 Task: Assign in the project ZenithTech the issue 'Integrate a new virtual assistant feature into an existing mobile application to enhance user experience and convenience' to the sprint 'Light Speed'.
Action: Mouse moved to (104, 225)
Screenshot: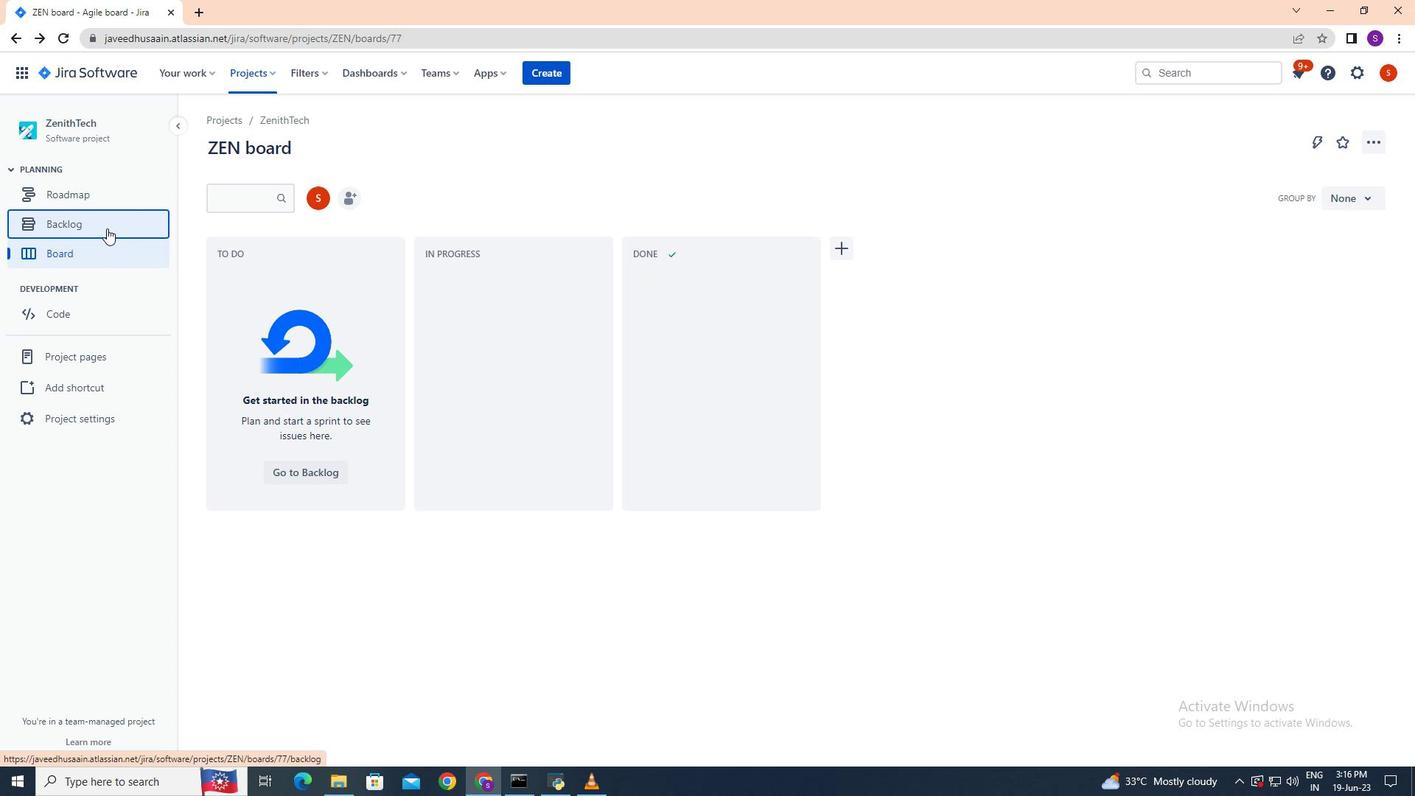 
Action: Mouse pressed left at (104, 225)
Screenshot: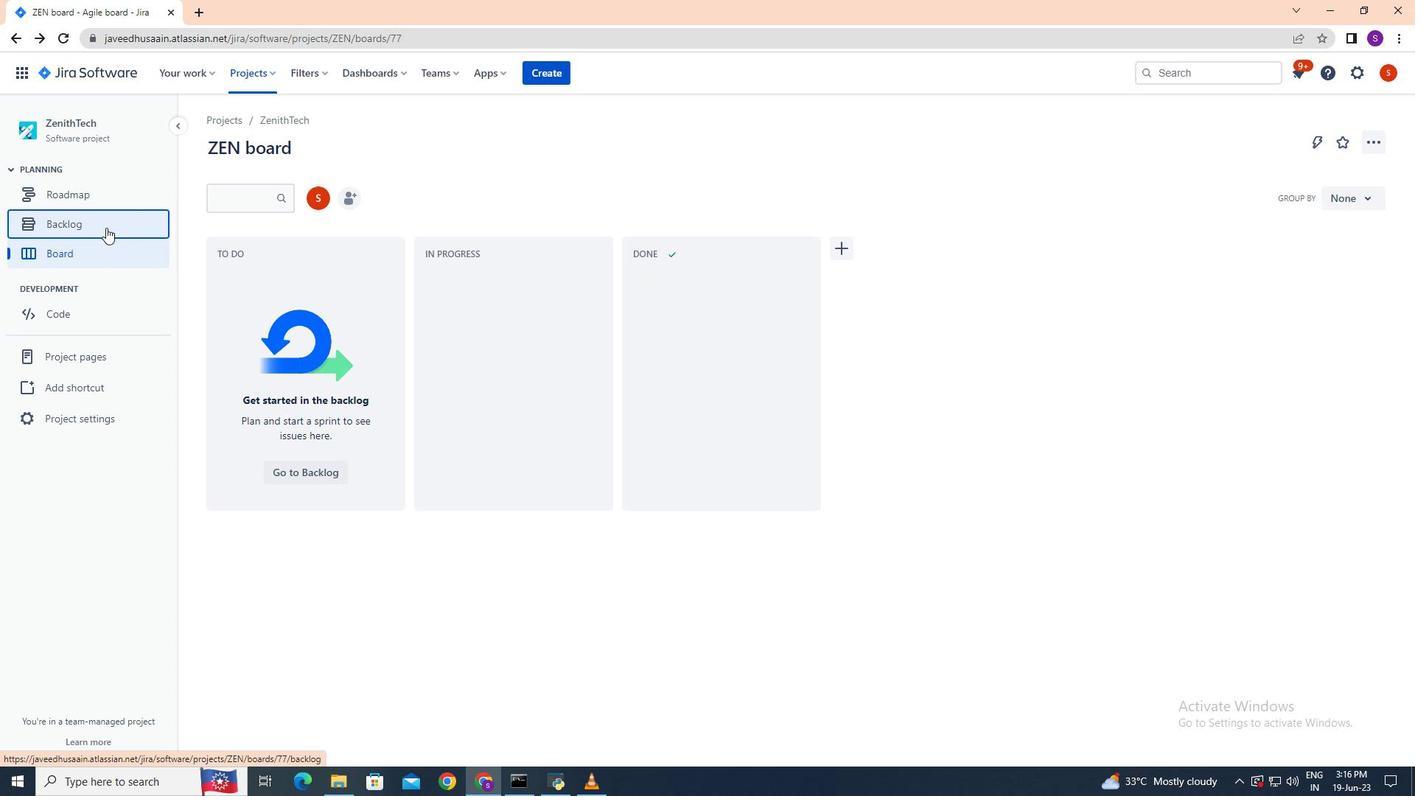 
Action: Mouse moved to (1353, 387)
Screenshot: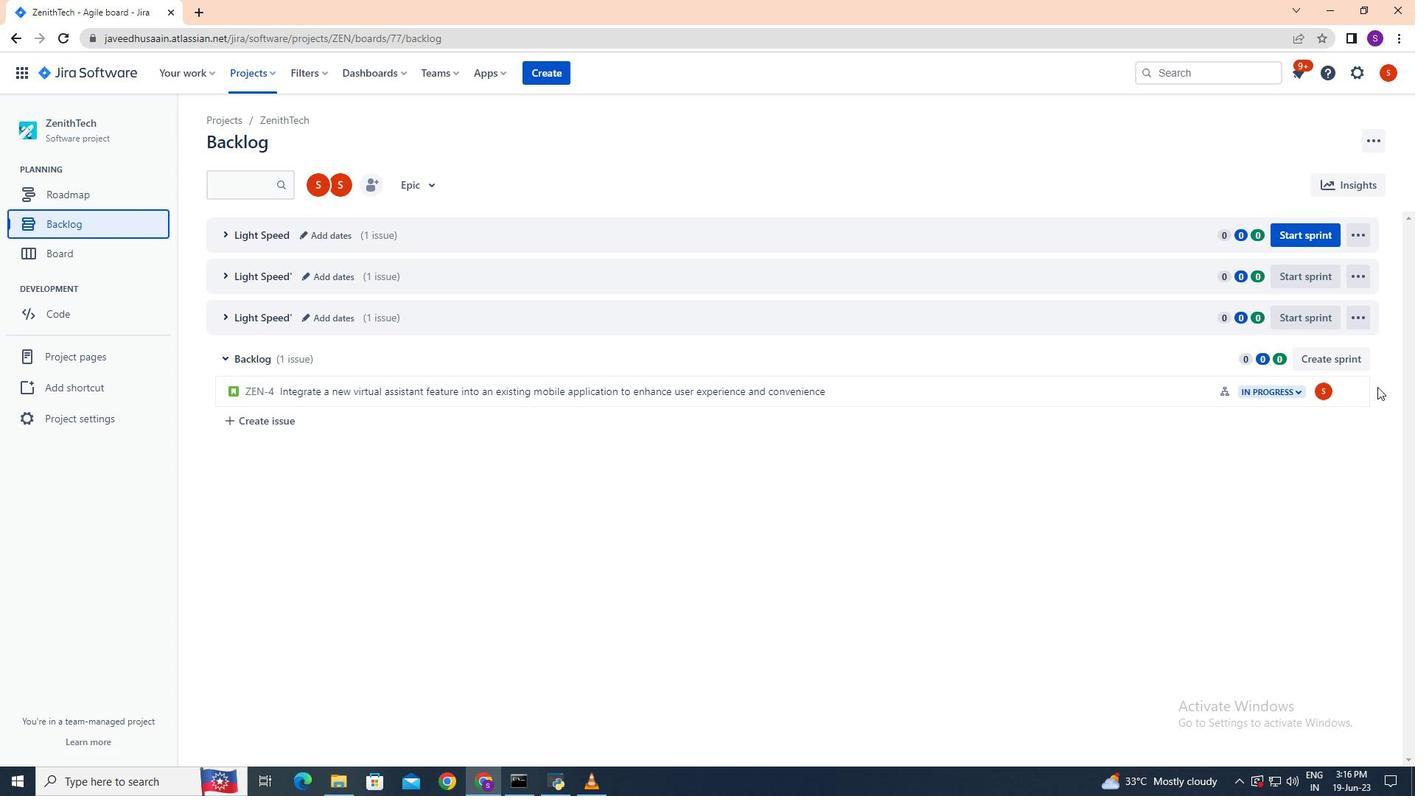 
Action: Mouse pressed left at (1353, 387)
Screenshot: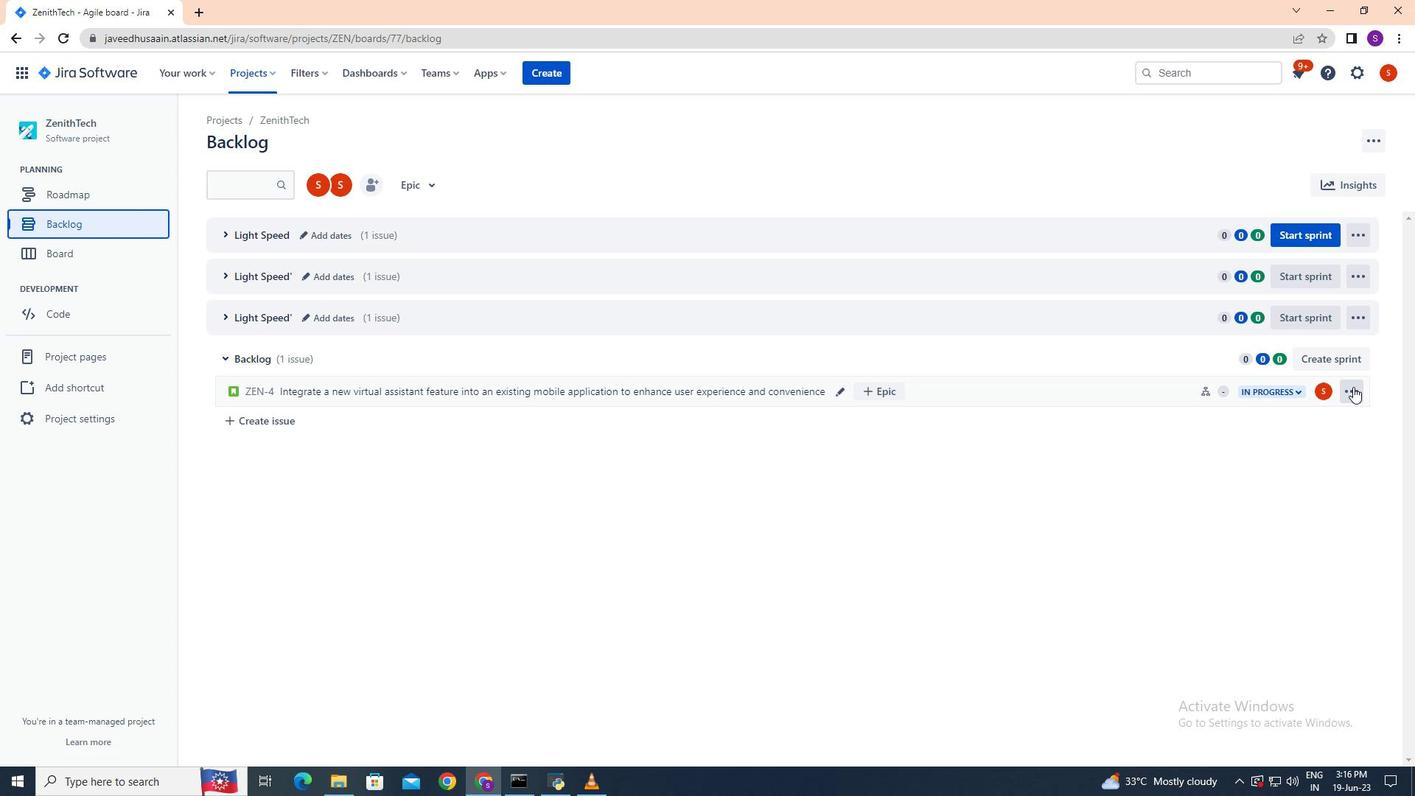 
Action: Mouse moved to (1330, 604)
Screenshot: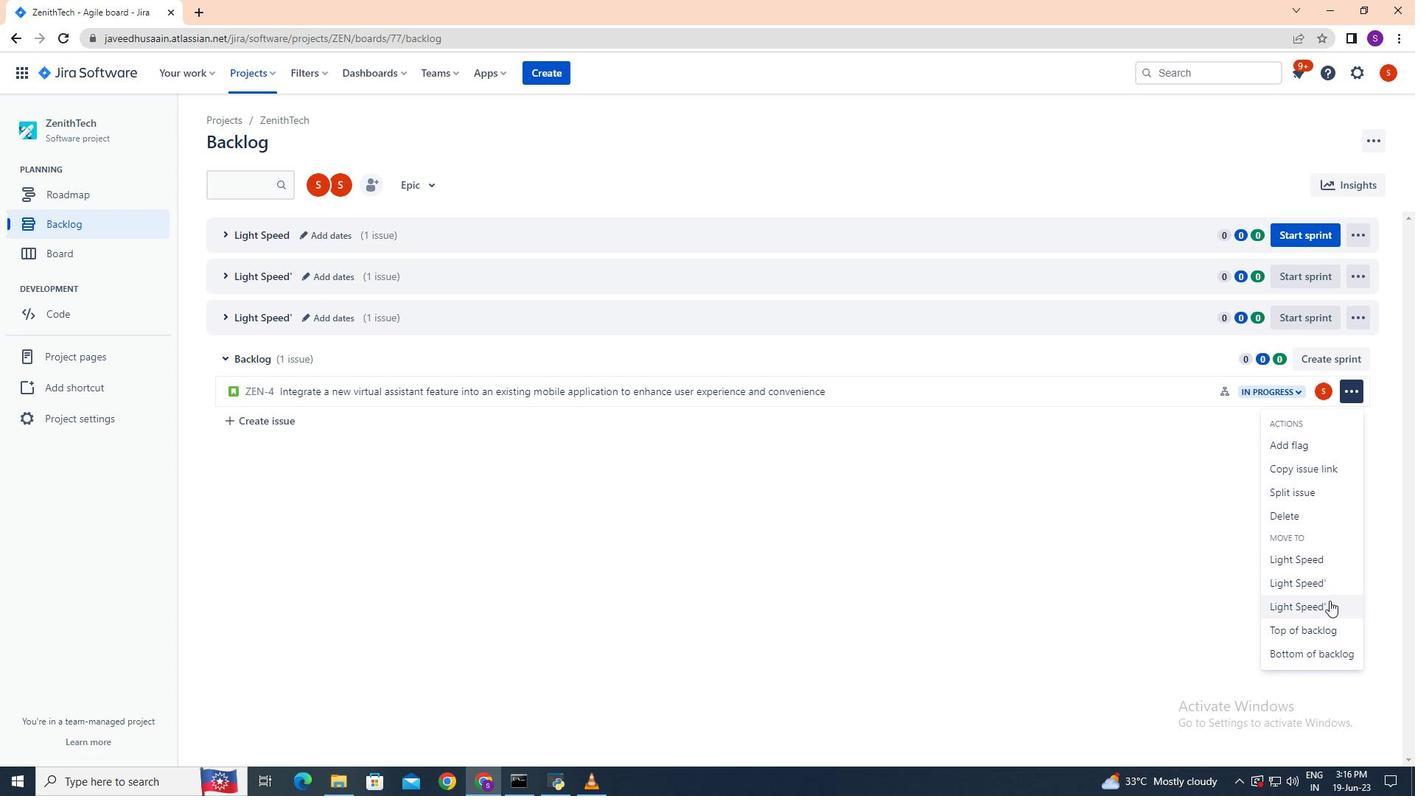 
Action: Mouse pressed left at (1330, 604)
Screenshot: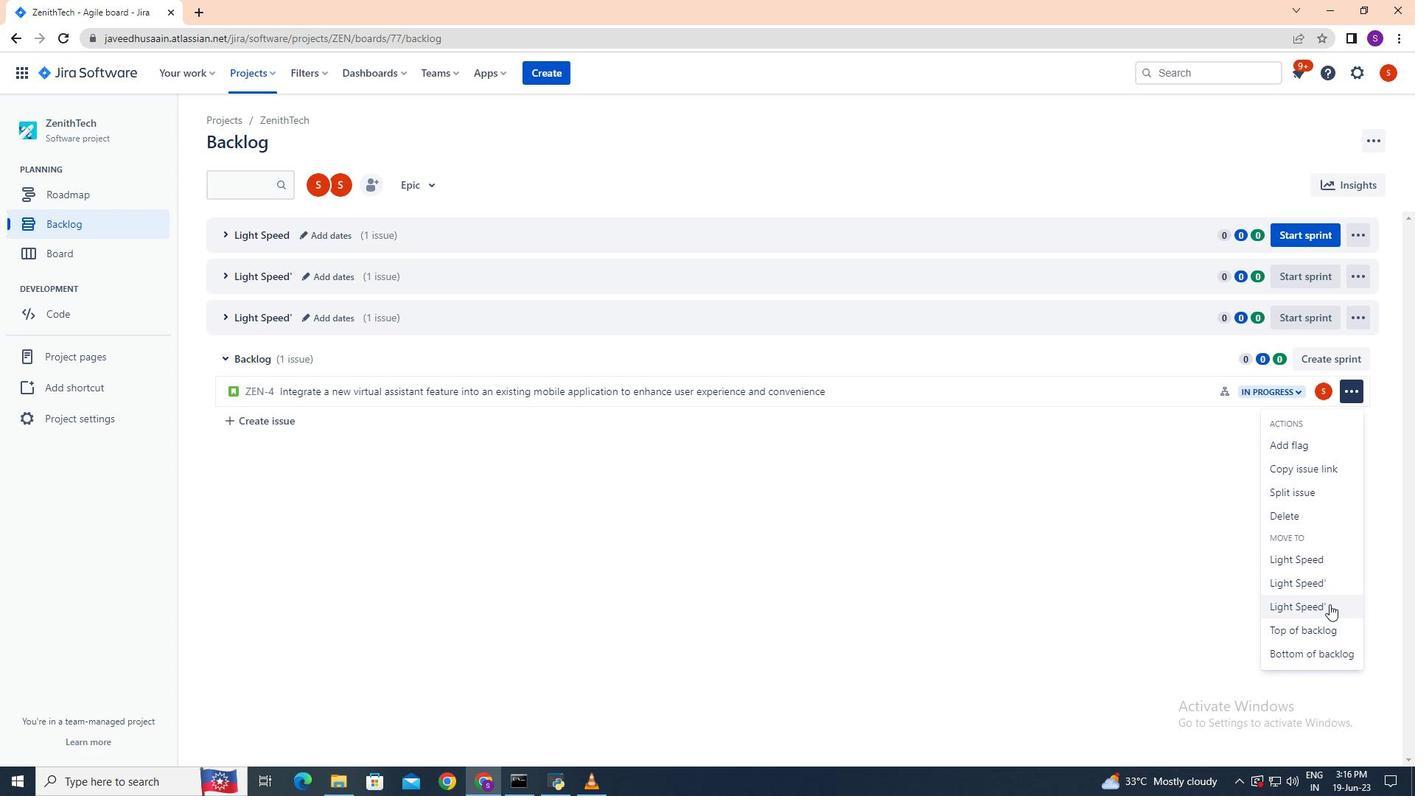 
